 Task: Add the "red" label to card.
Action: Mouse pressed left at (800, 222)
Screenshot: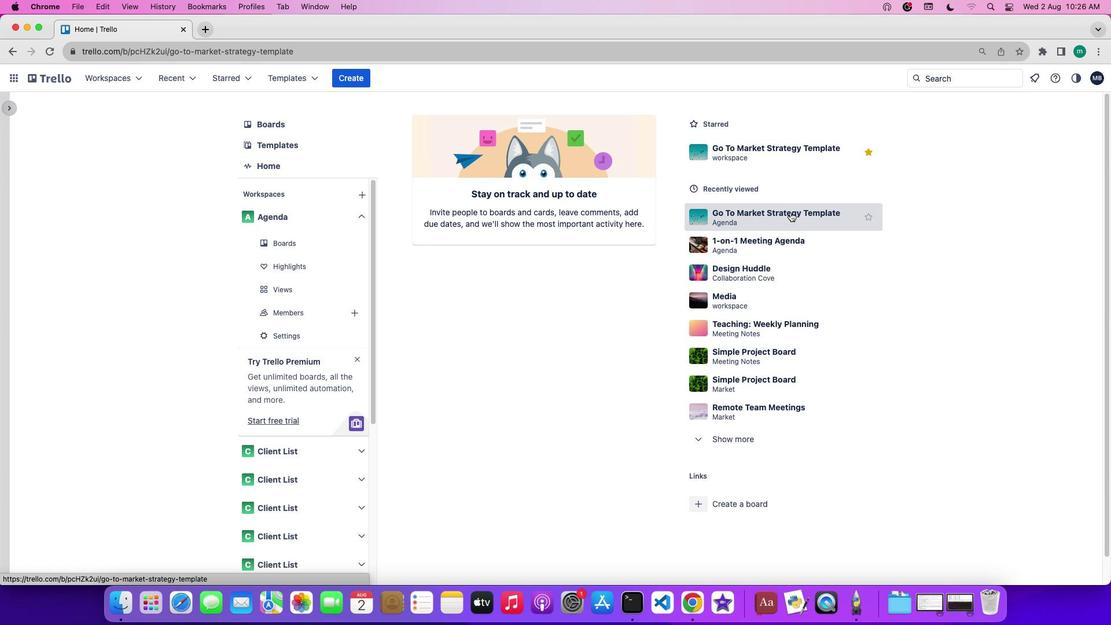 
Action: Mouse moved to (1020, 257)
Screenshot: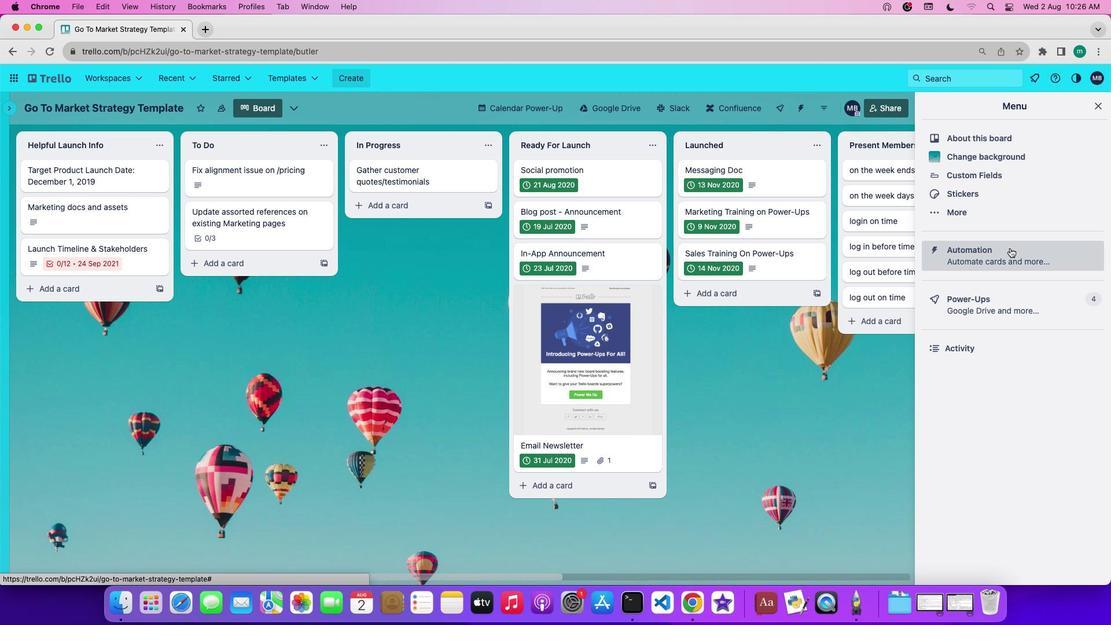 
Action: Mouse pressed left at (1020, 257)
Screenshot: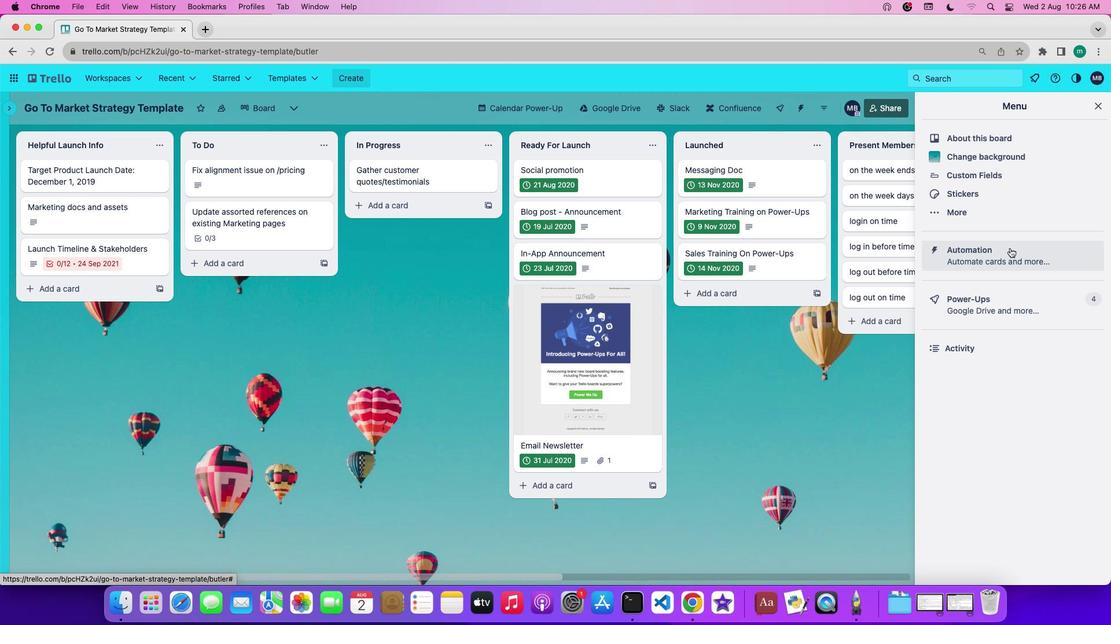 
Action: Mouse moved to (41, 307)
Screenshot: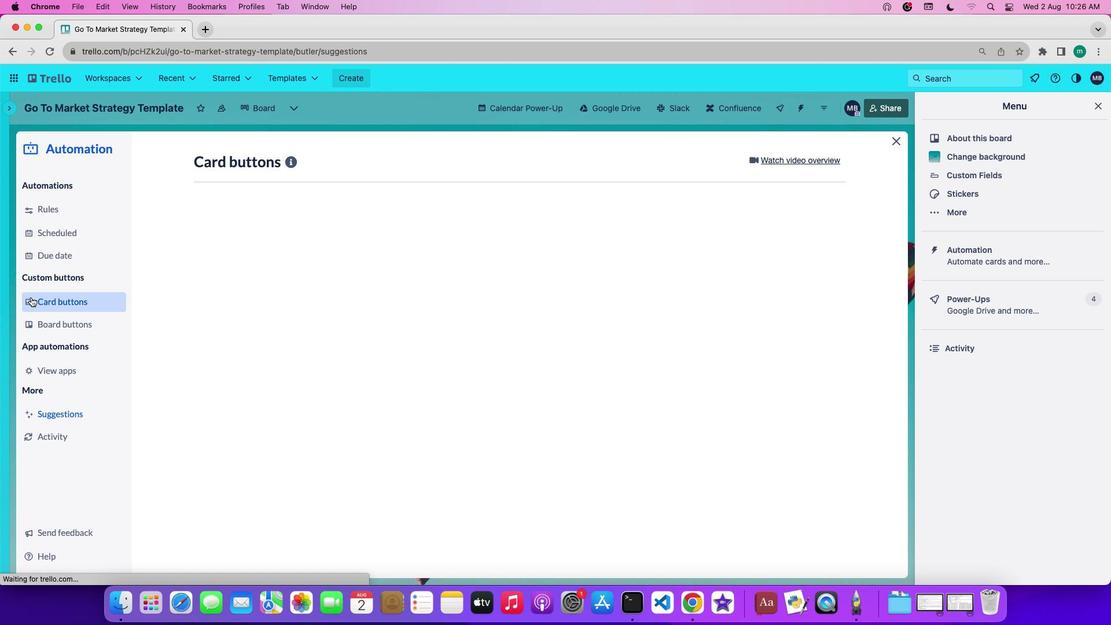 
Action: Mouse pressed left at (41, 307)
Screenshot: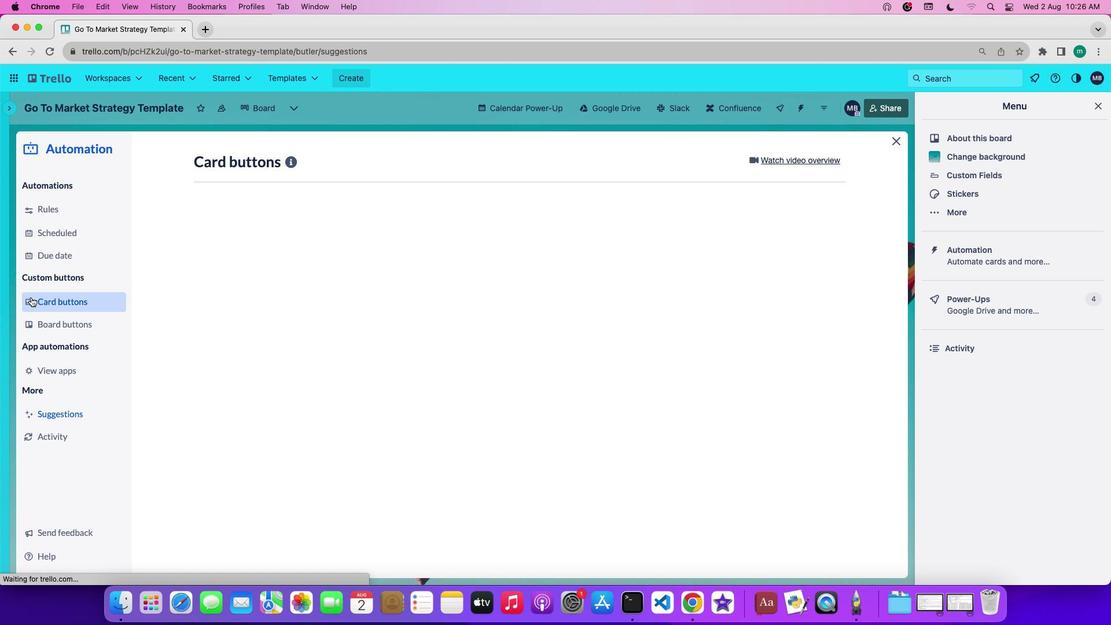 
Action: Mouse moved to (273, 415)
Screenshot: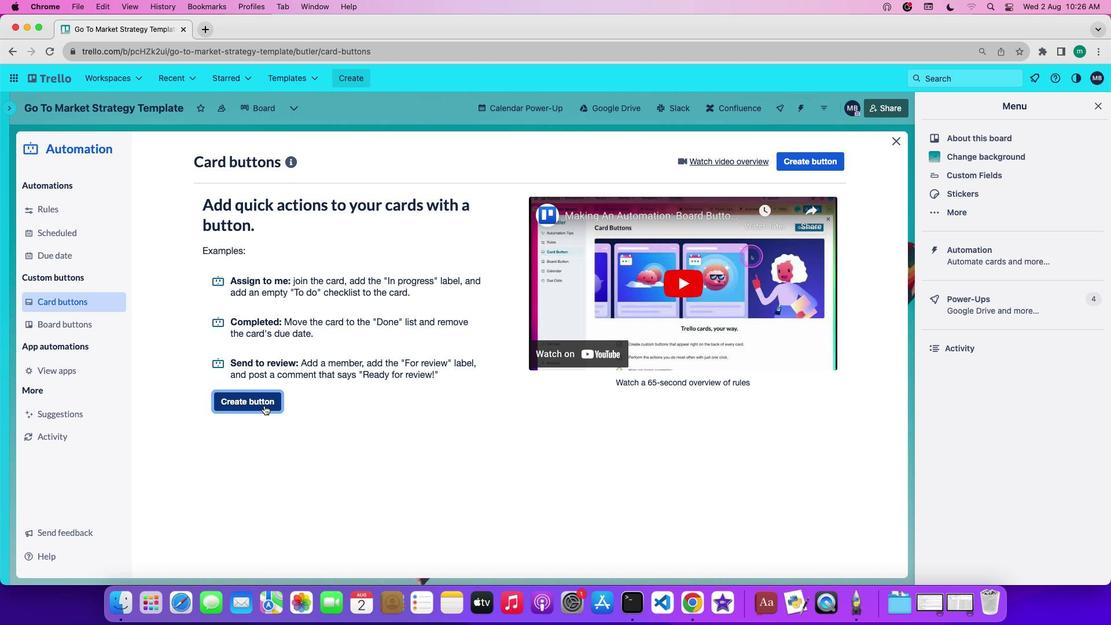 
Action: Mouse pressed left at (273, 415)
Screenshot: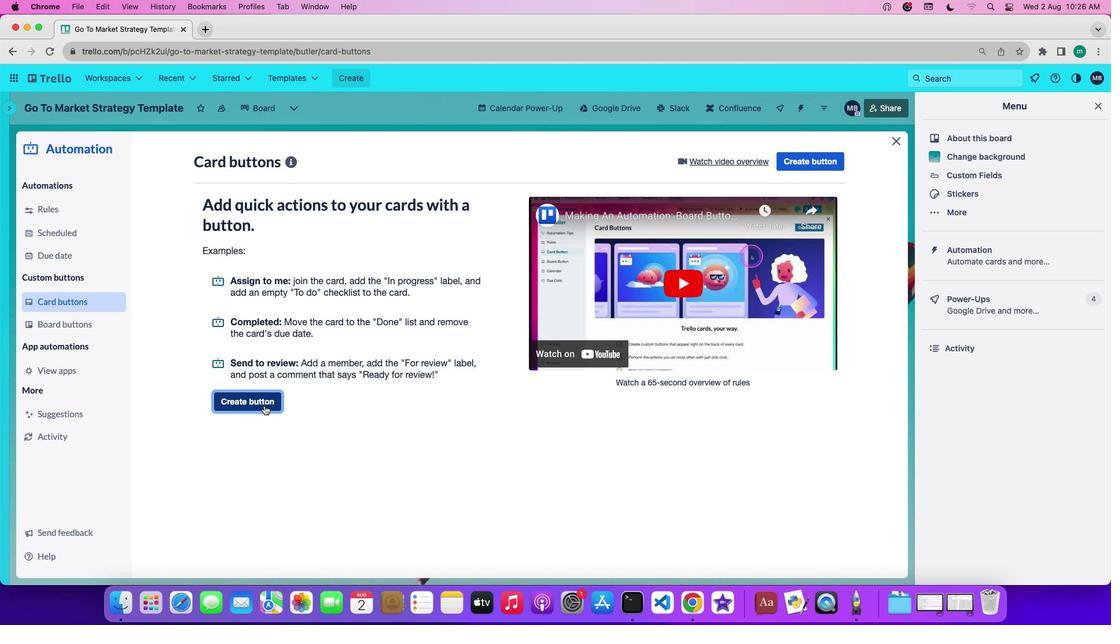 
Action: Mouse moved to (467, 323)
Screenshot: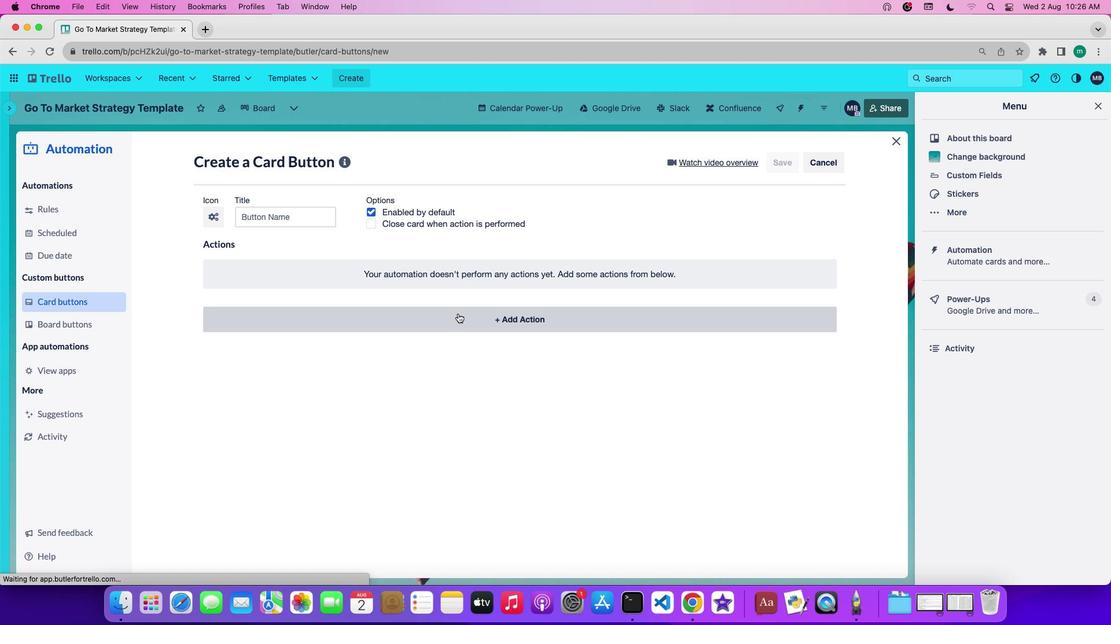 
Action: Mouse pressed left at (467, 323)
Screenshot: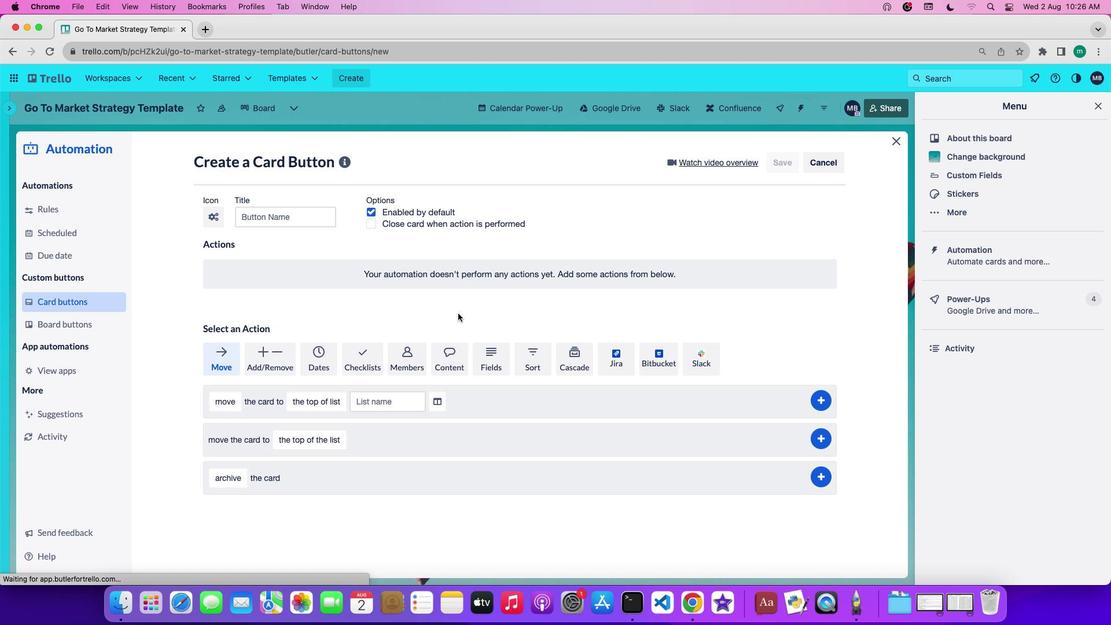 
Action: Mouse moved to (287, 358)
Screenshot: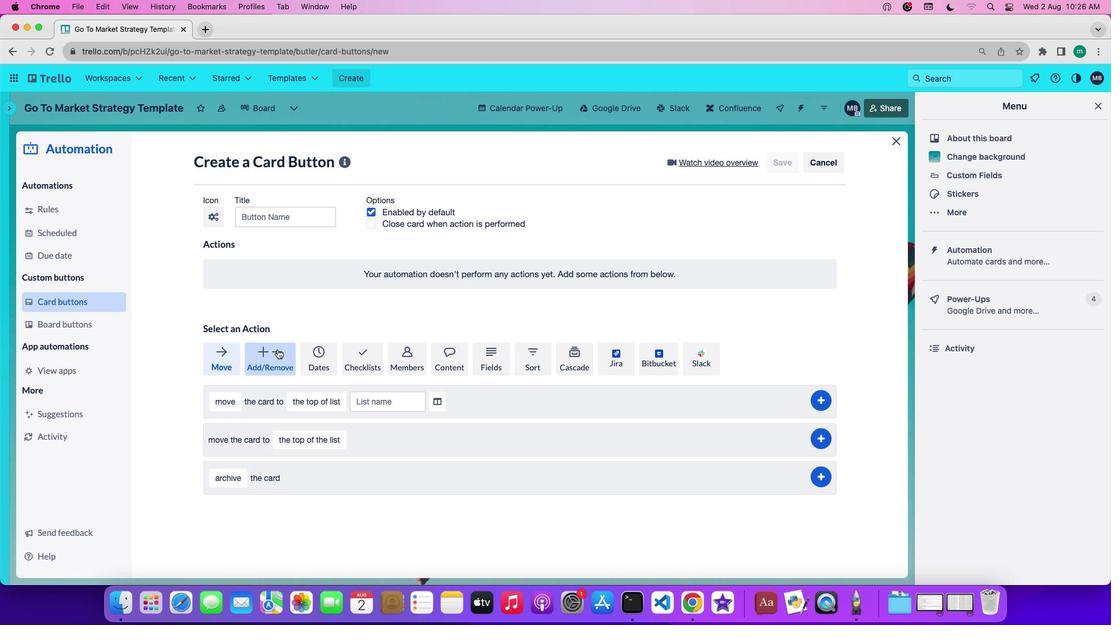 
Action: Mouse pressed left at (287, 358)
Screenshot: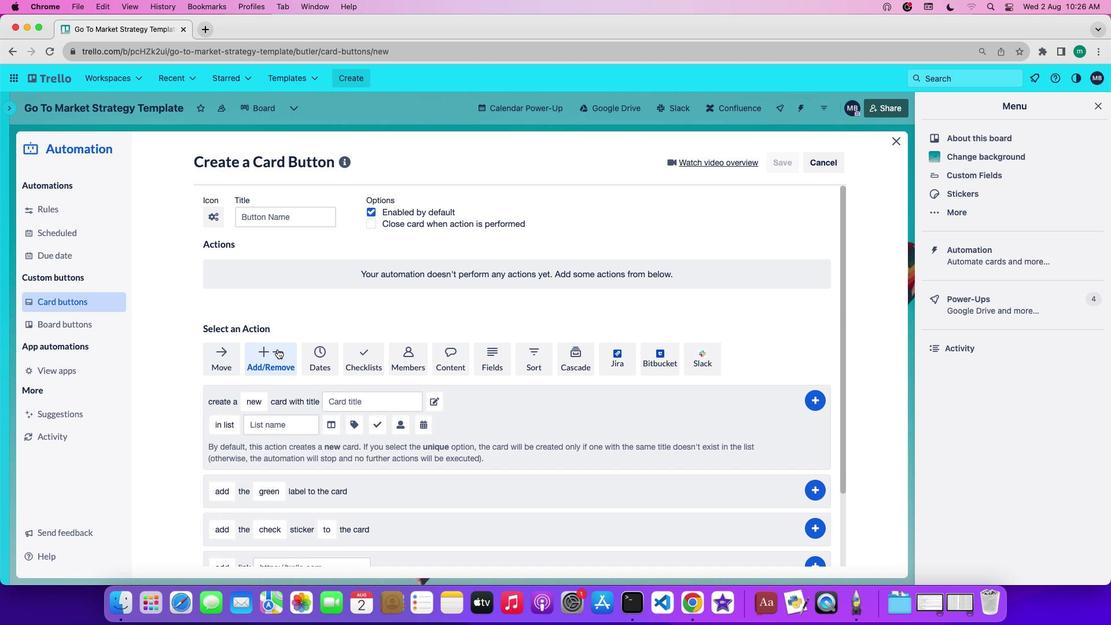 
Action: Mouse moved to (285, 394)
Screenshot: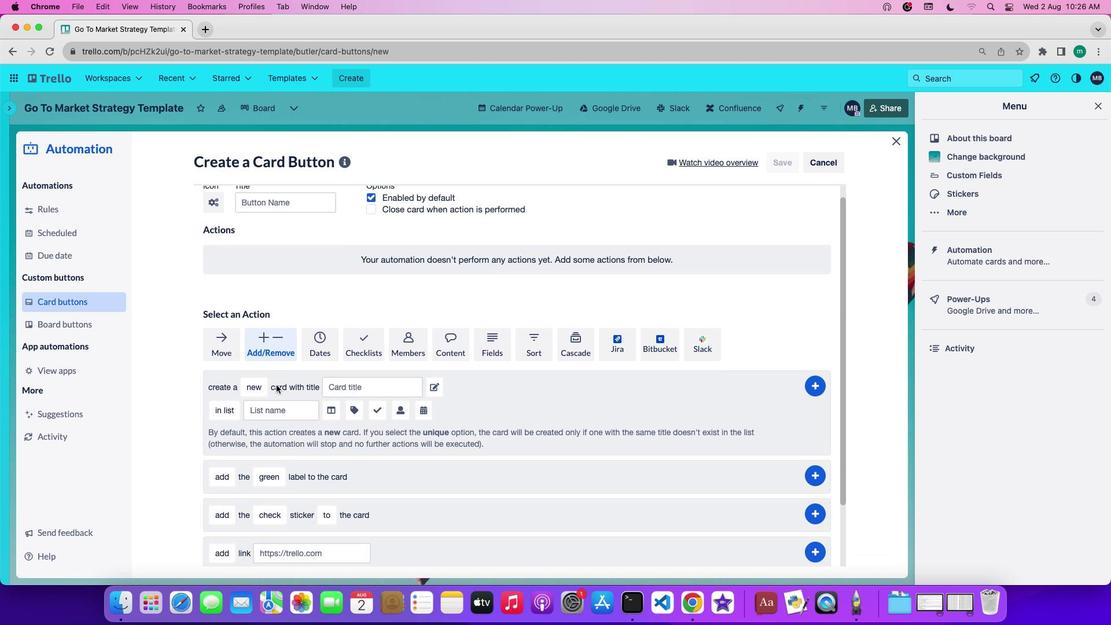 
Action: Mouse scrolled (285, 394) with delta (9, 9)
Screenshot: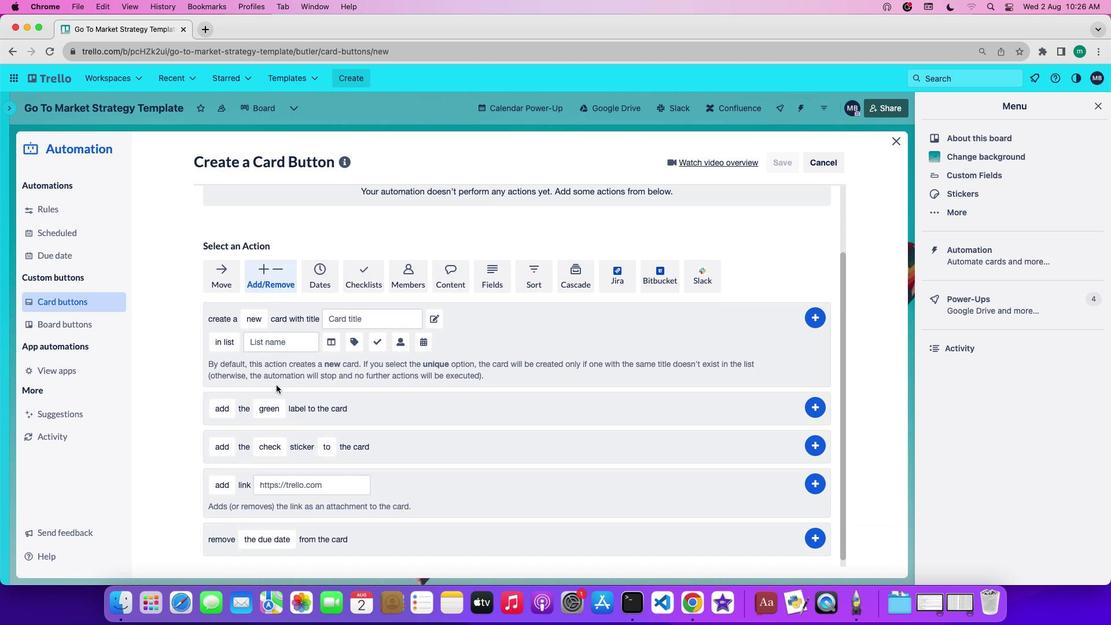 
Action: Mouse scrolled (285, 394) with delta (9, 9)
Screenshot: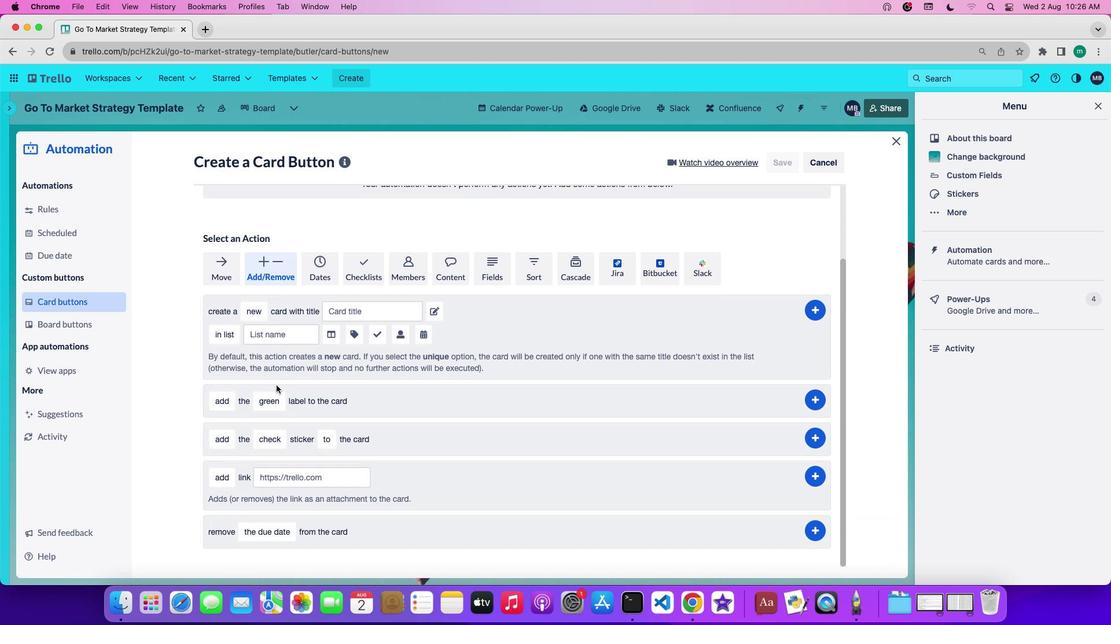 
Action: Mouse scrolled (285, 394) with delta (9, 8)
Screenshot: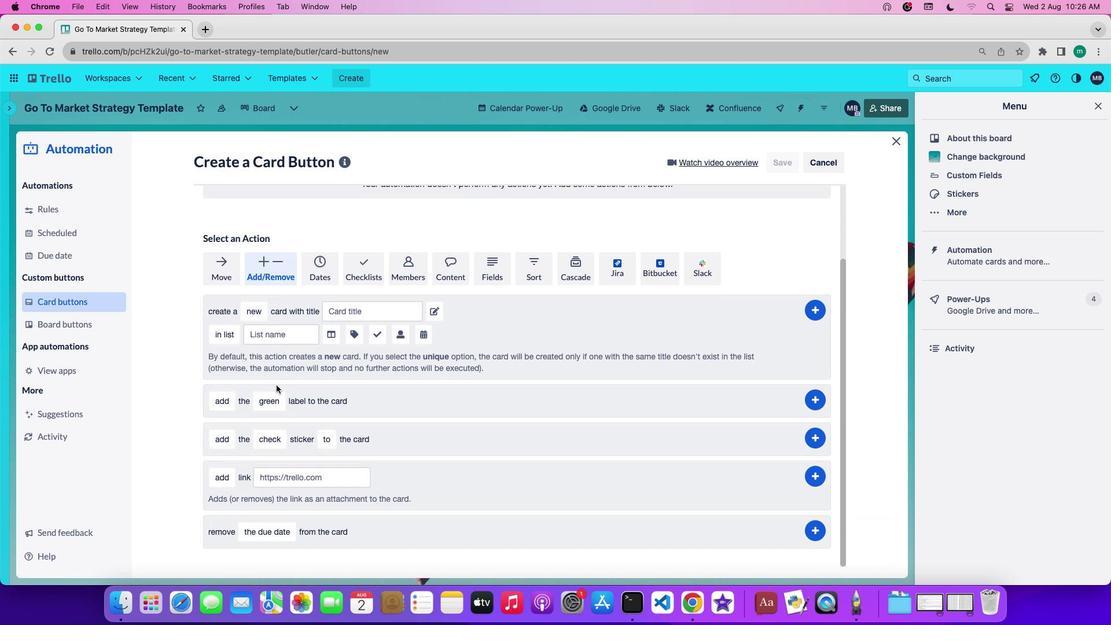 
Action: Mouse scrolled (285, 394) with delta (9, 8)
Screenshot: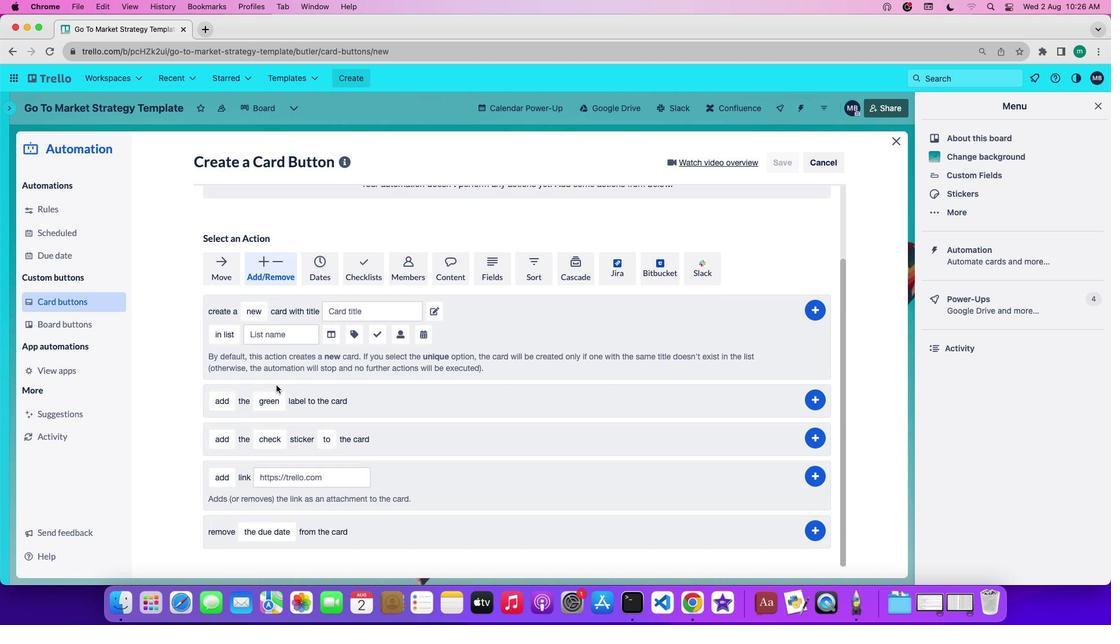 
Action: Mouse moved to (228, 406)
Screenshot: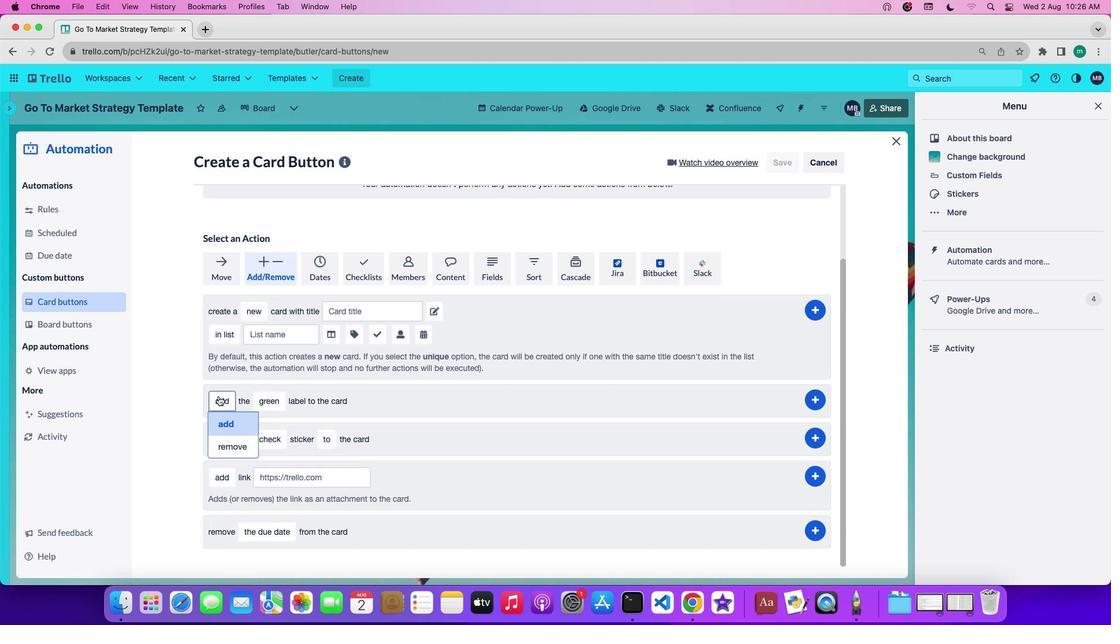 
Action: Mouse pressed left at (228, 406)
Screenshot: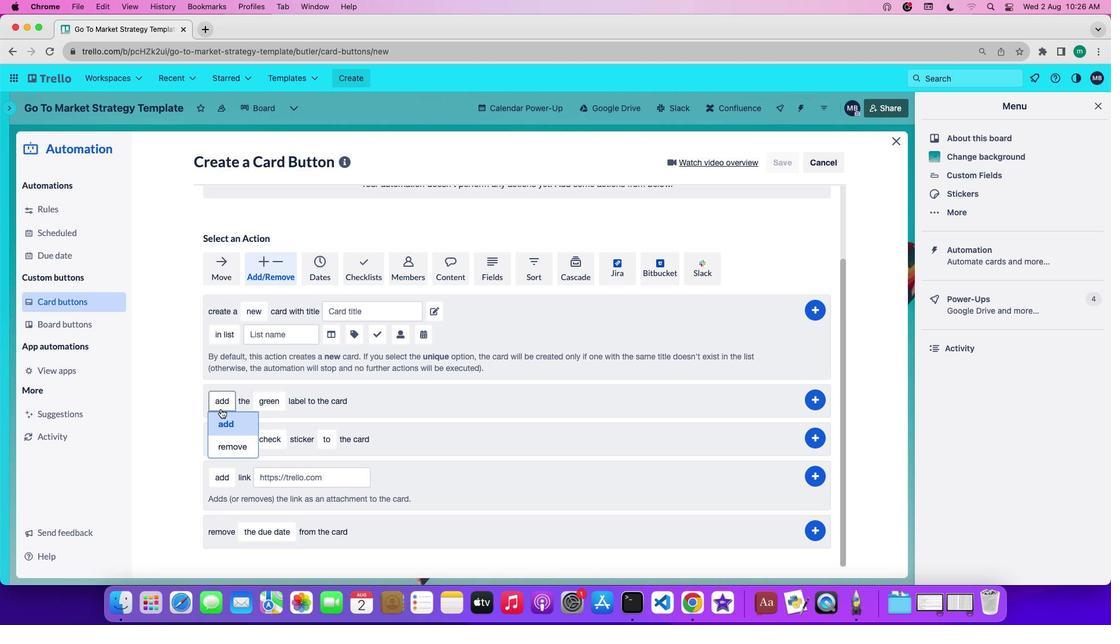 
Action: Mouse moved to (233, 435)
Screenshot: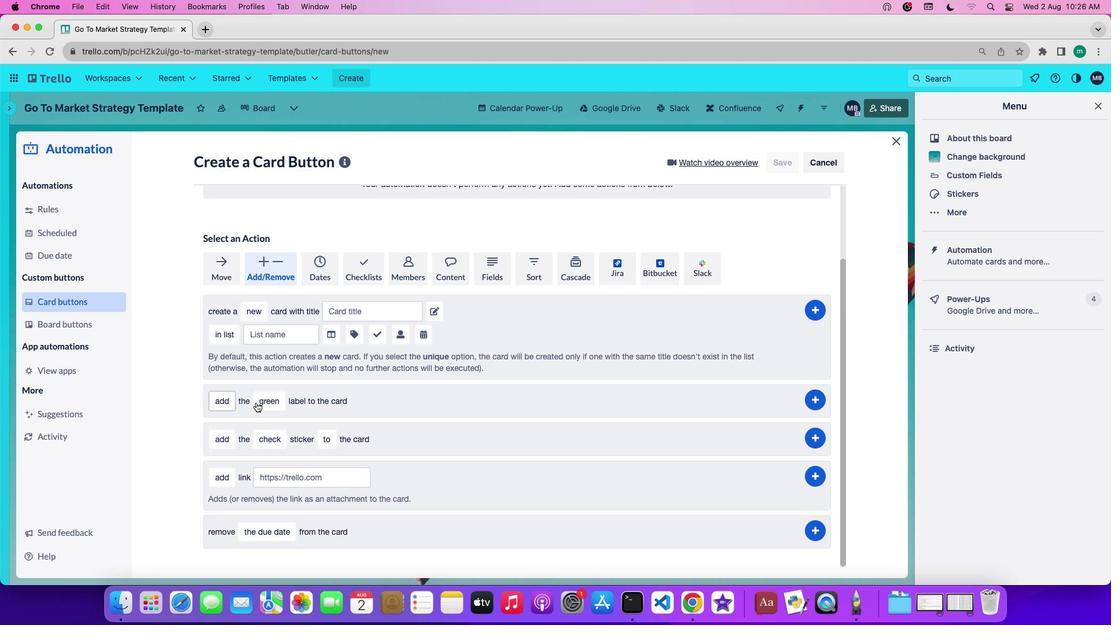 
Action: Mouse pressed left at (233, 435)
Screenshot: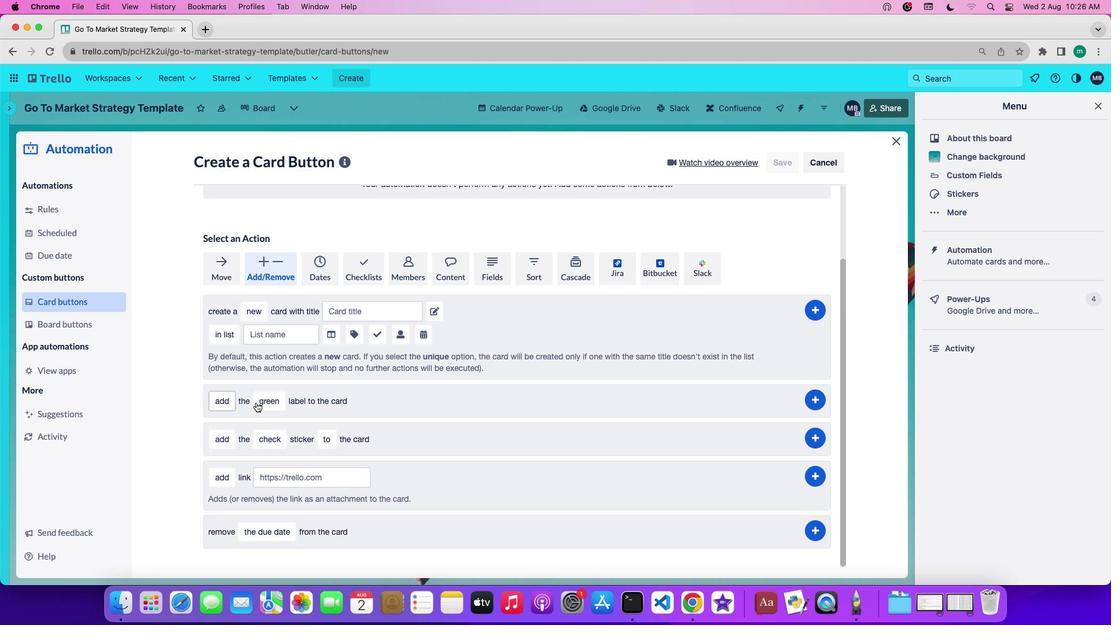 
Action: Mouse moved to (266, 412)
Screenshot: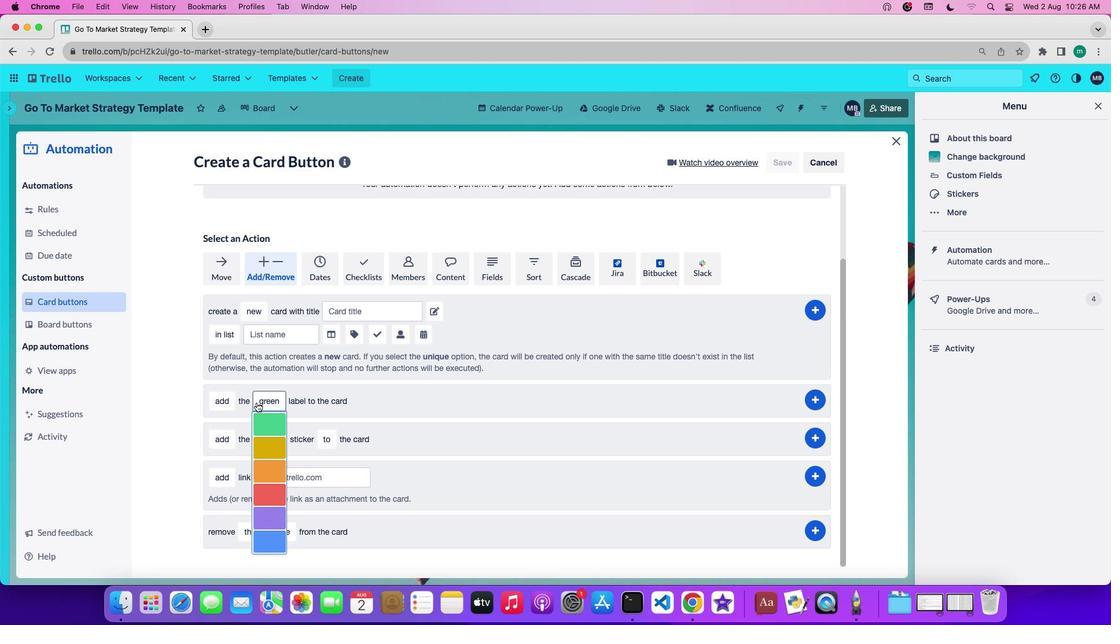 
Action: Mouse pressed left at (266, 412)
Screenshot: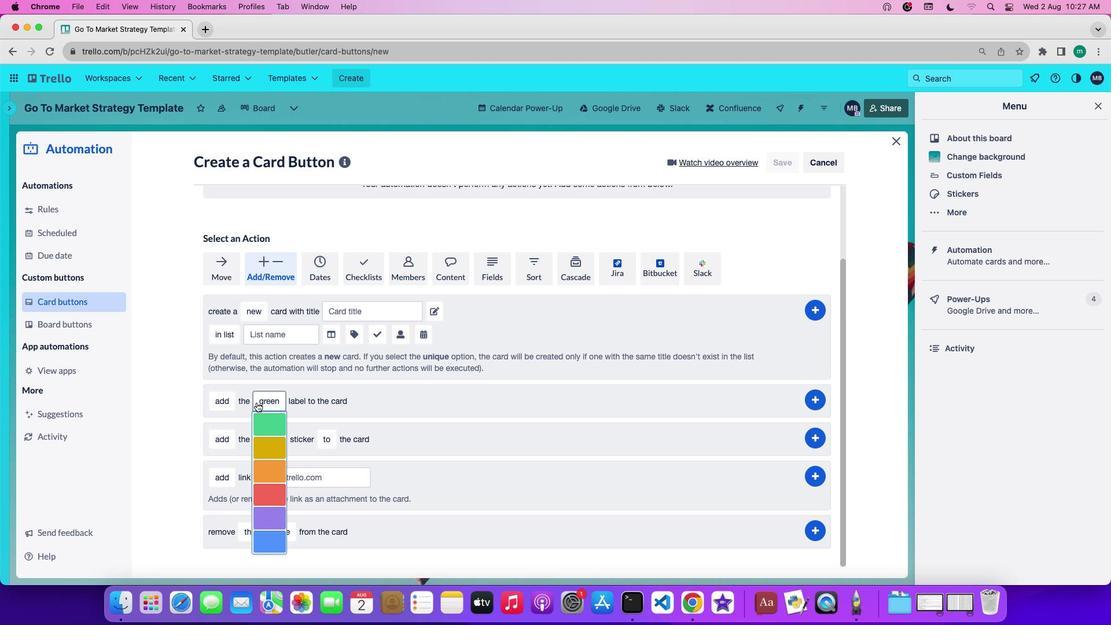 
Action: Mouse moved to (283, 497)
Screenshot: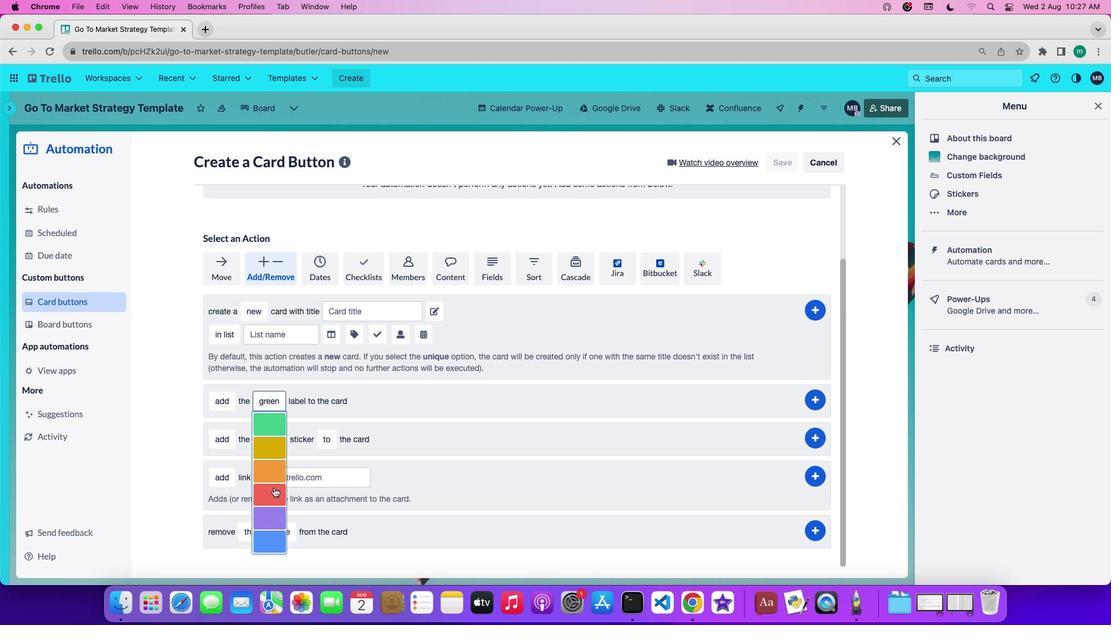 
Action: Mouse pressed left at (283, 497)
Screenshot: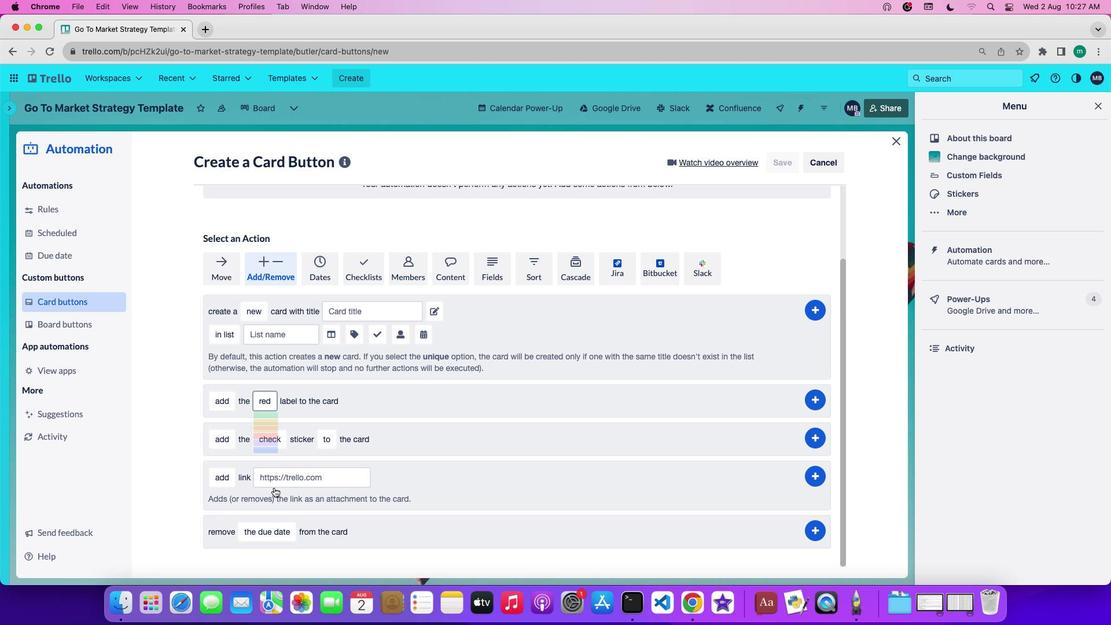 
Action: Mouse moved to (827, 412)
Screenshot: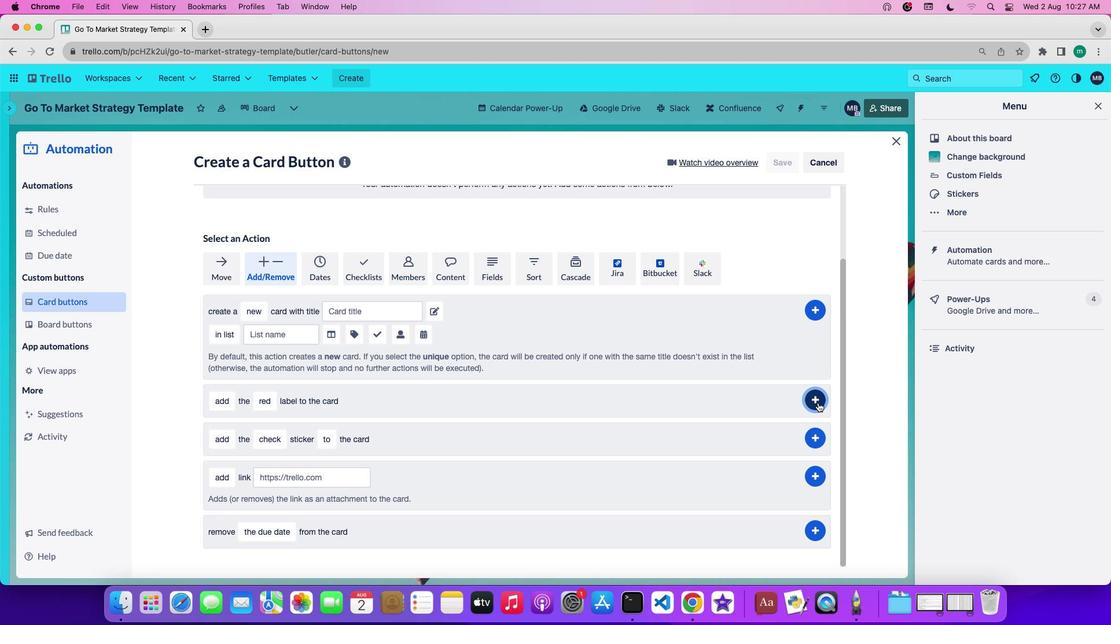 
Action: Mouse pressed left at (827, 412)
Screenshot: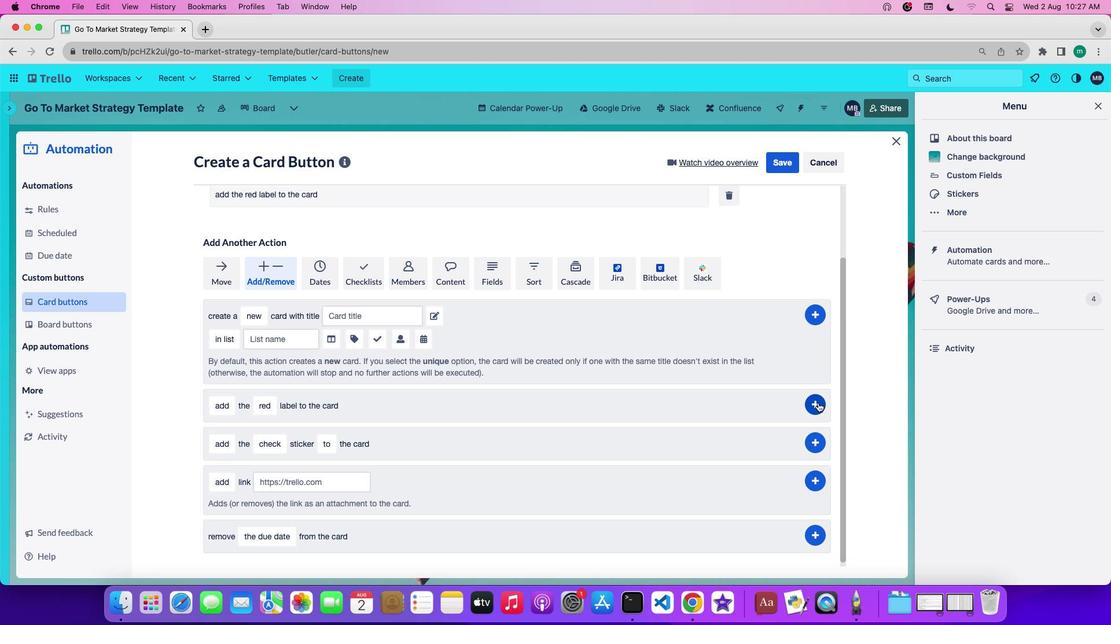 
Action: Mouse moved to (873, 418)
Screenshot: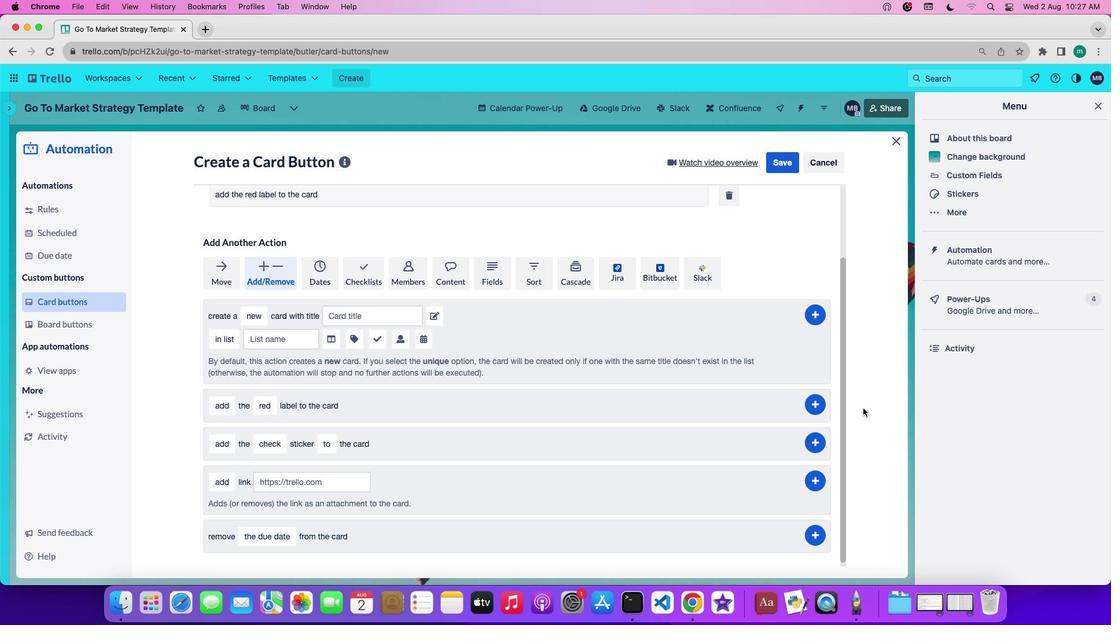 
